 Task: Search for emails in the 'friends' folder in Outlook.
Action: Mouse moved to (376, 9)
Screenshot: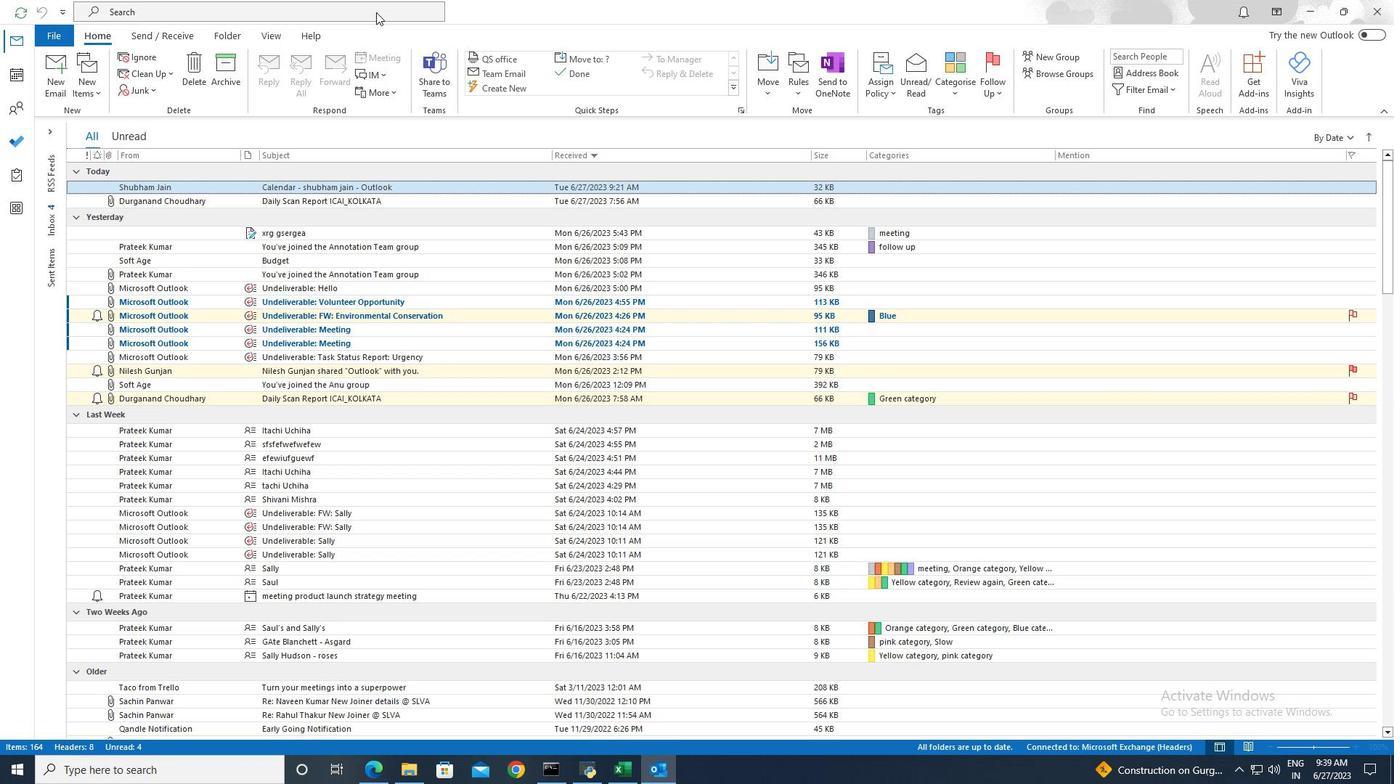 
Action: Mouse pressed left at (376, 9)
Screenshot: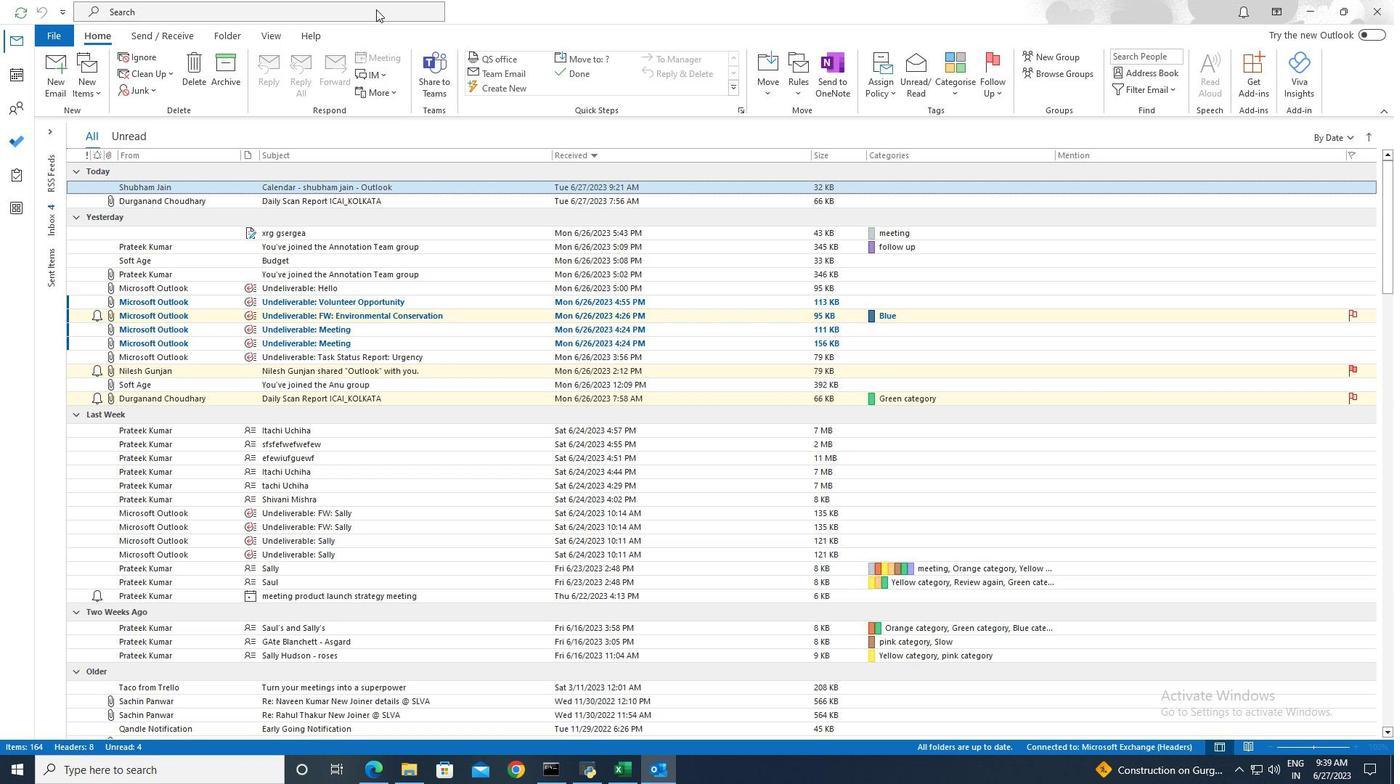 
Action: Mouse moved to (502, 10)
Screenshot: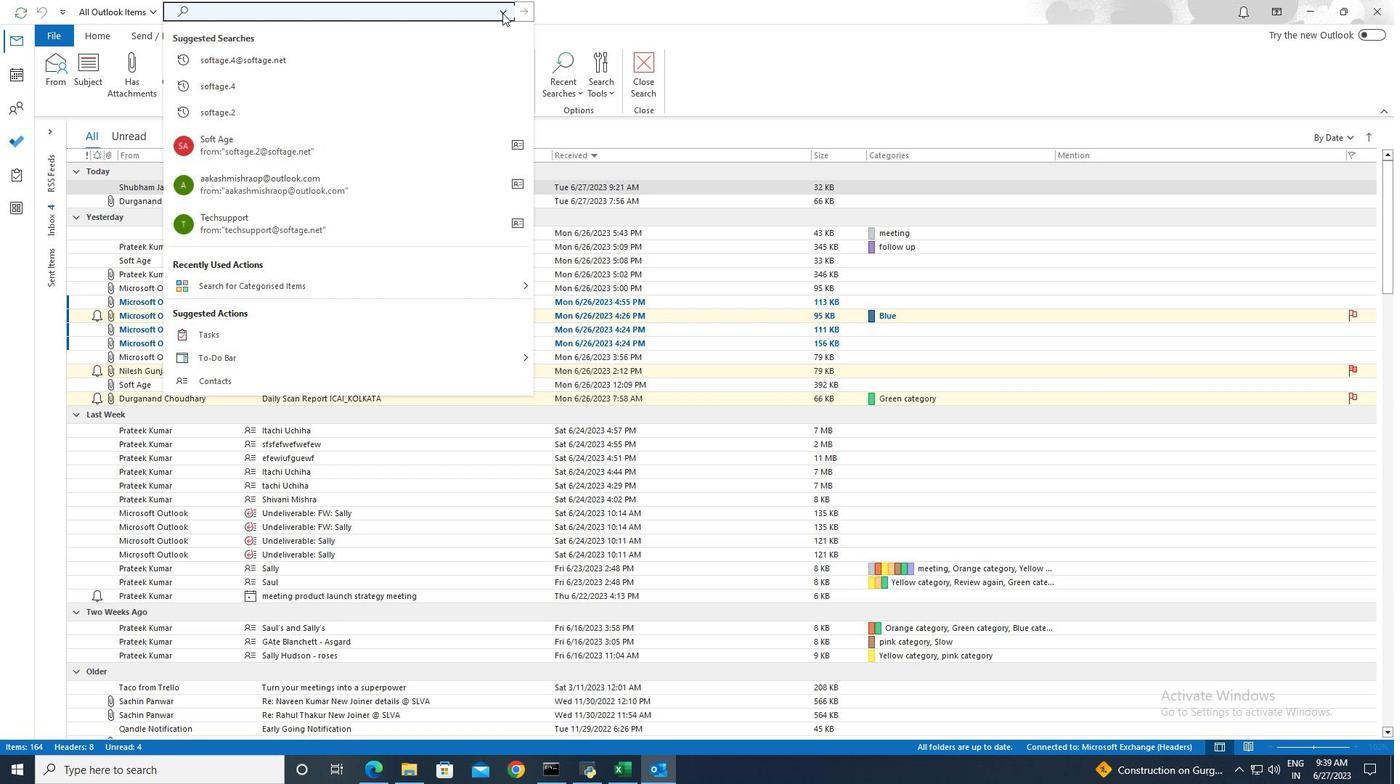 
Action: Mouse pressed left at (502, 10)
Screenshot: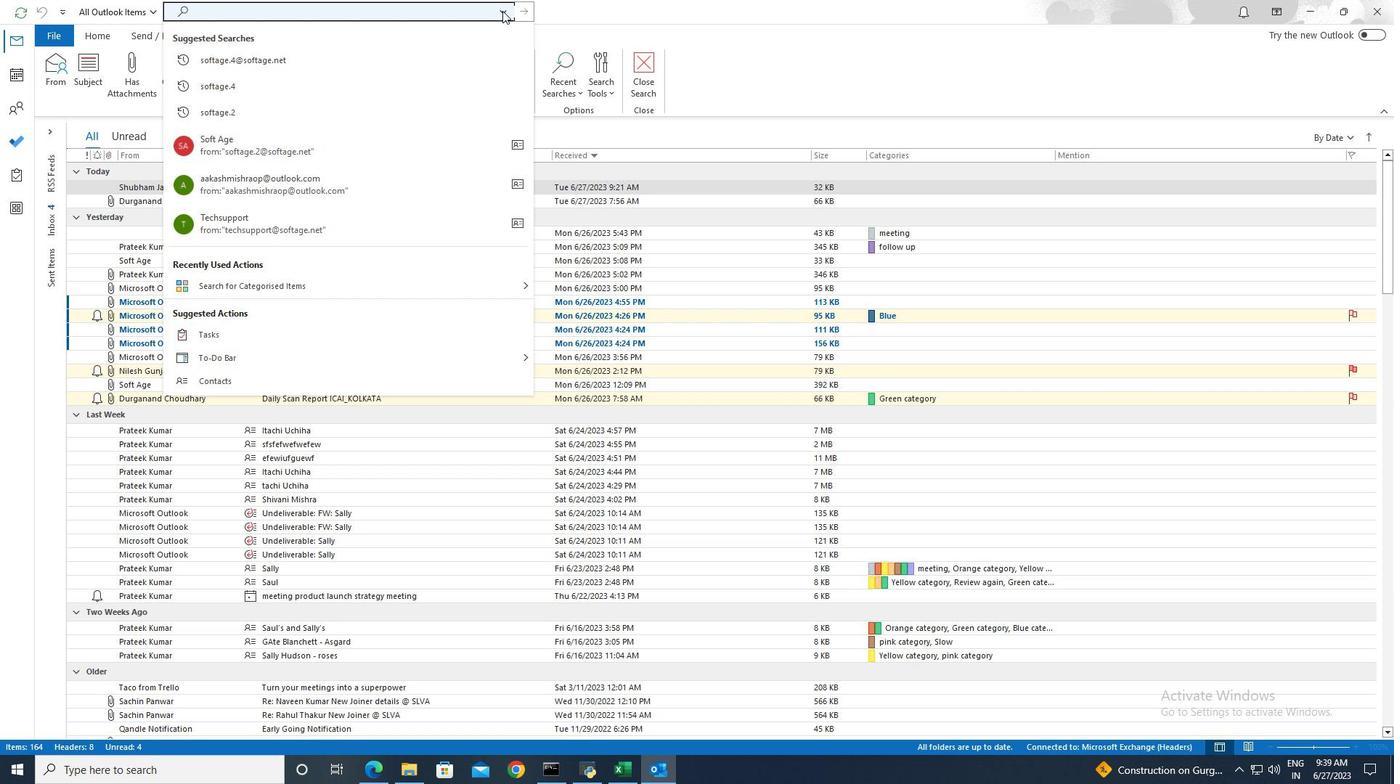 
Action: Mouse moved to (256, 270)
Screenshot: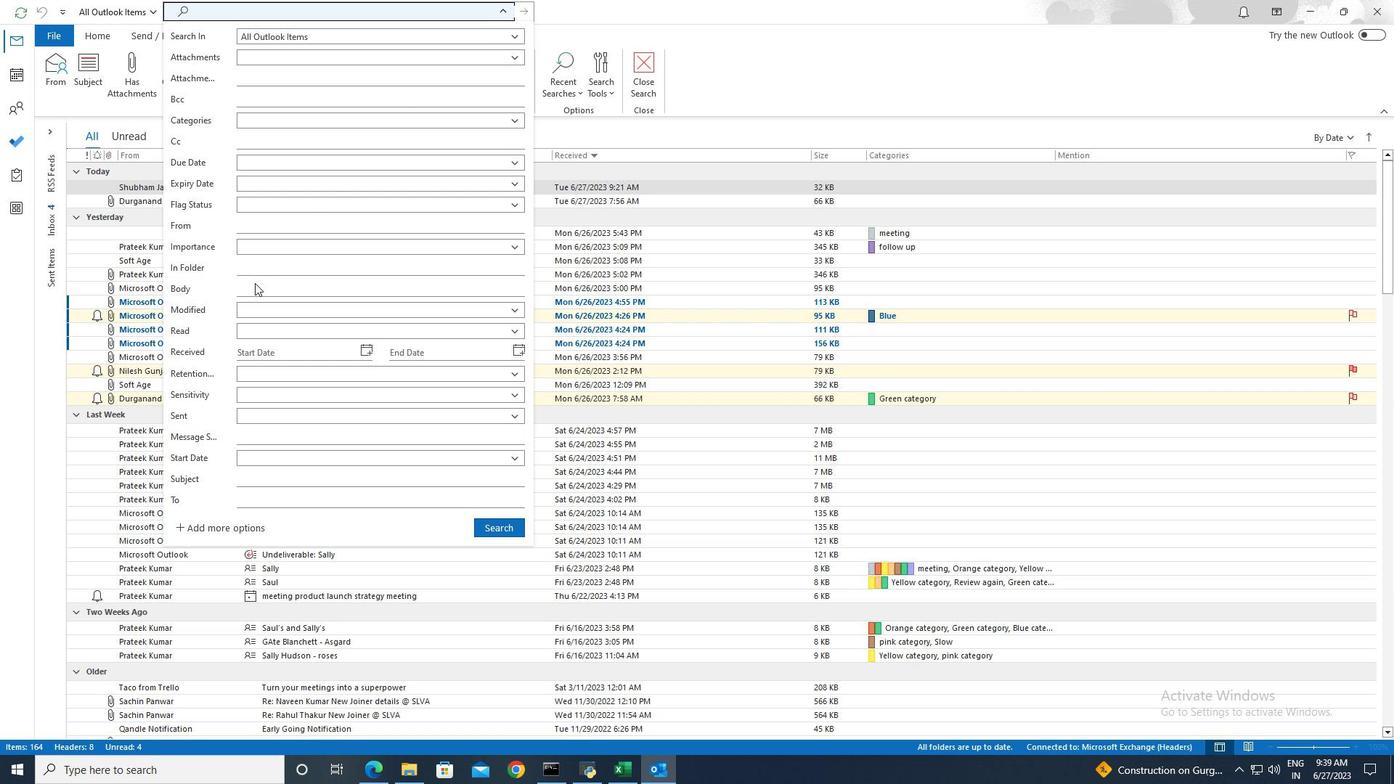 
Action: Mouse pressed left at (256, 270)
Screenshot: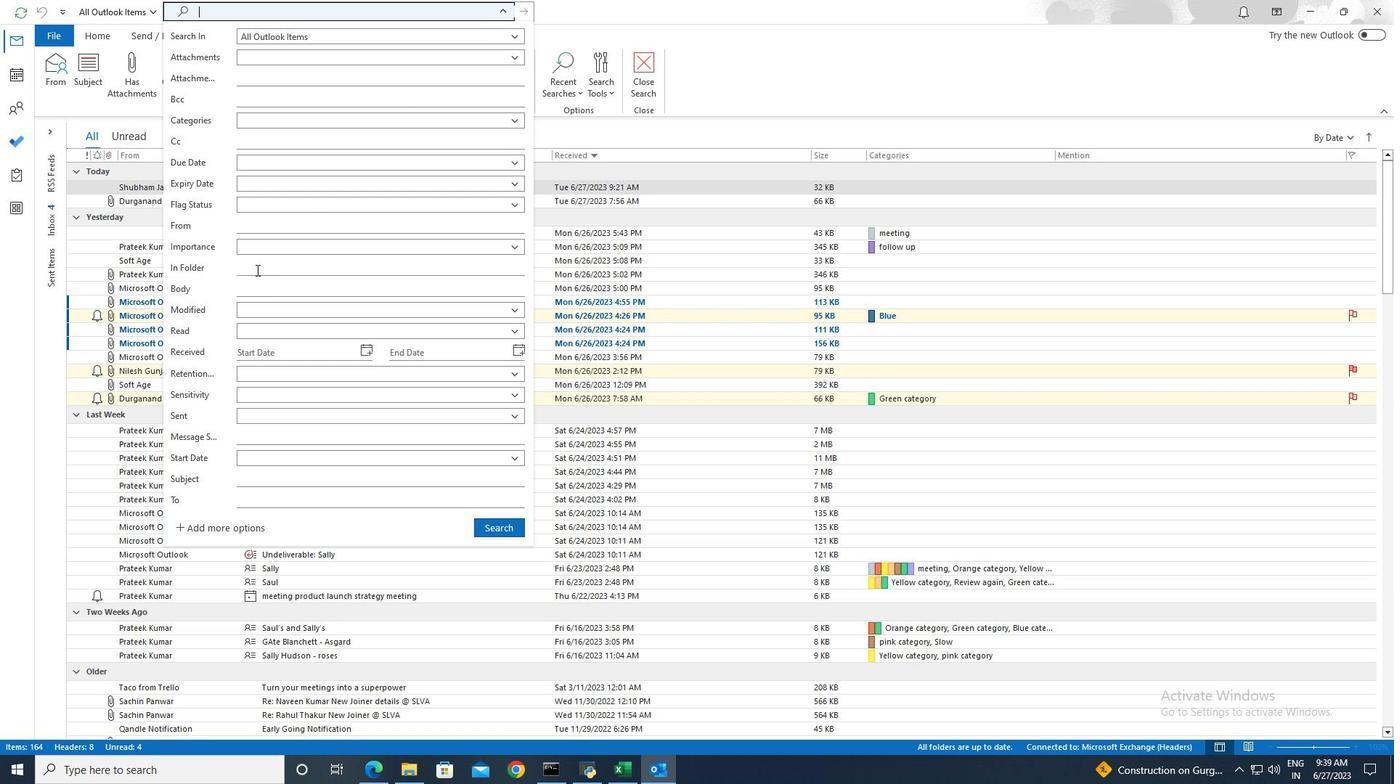 
Action: Key pressed friends
Screenshot: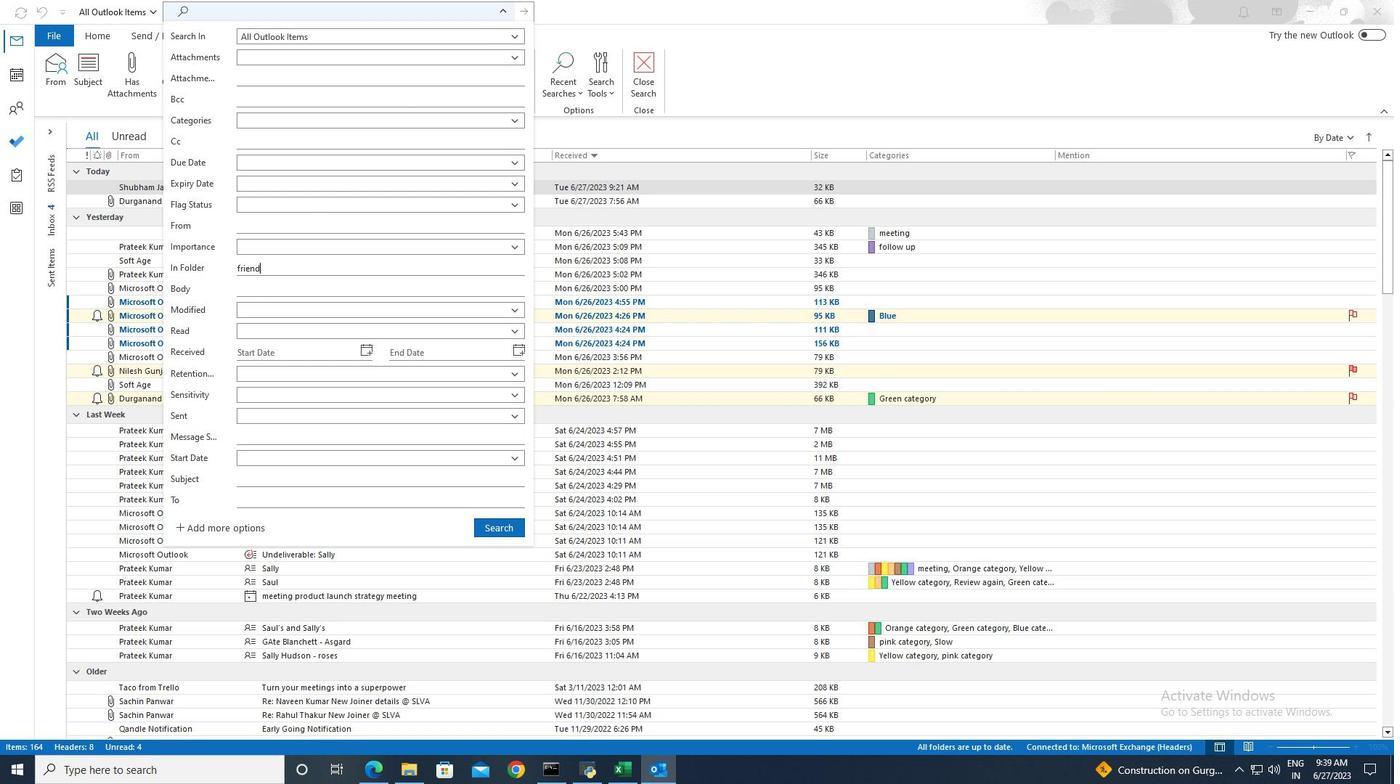 
Action: Mouse moved to (504, 524)
Screenshot: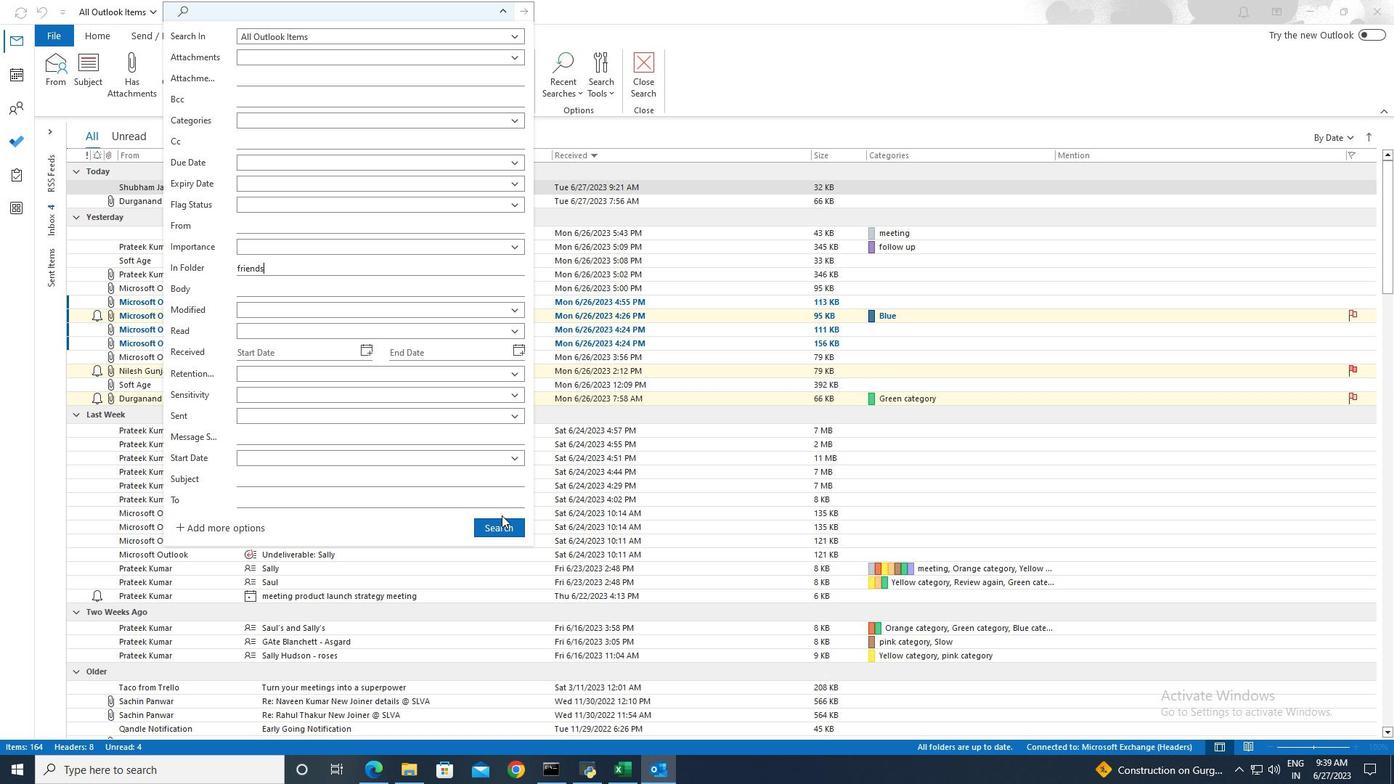 
Action: Mouse pressed left at (504, 524)
Screenshot: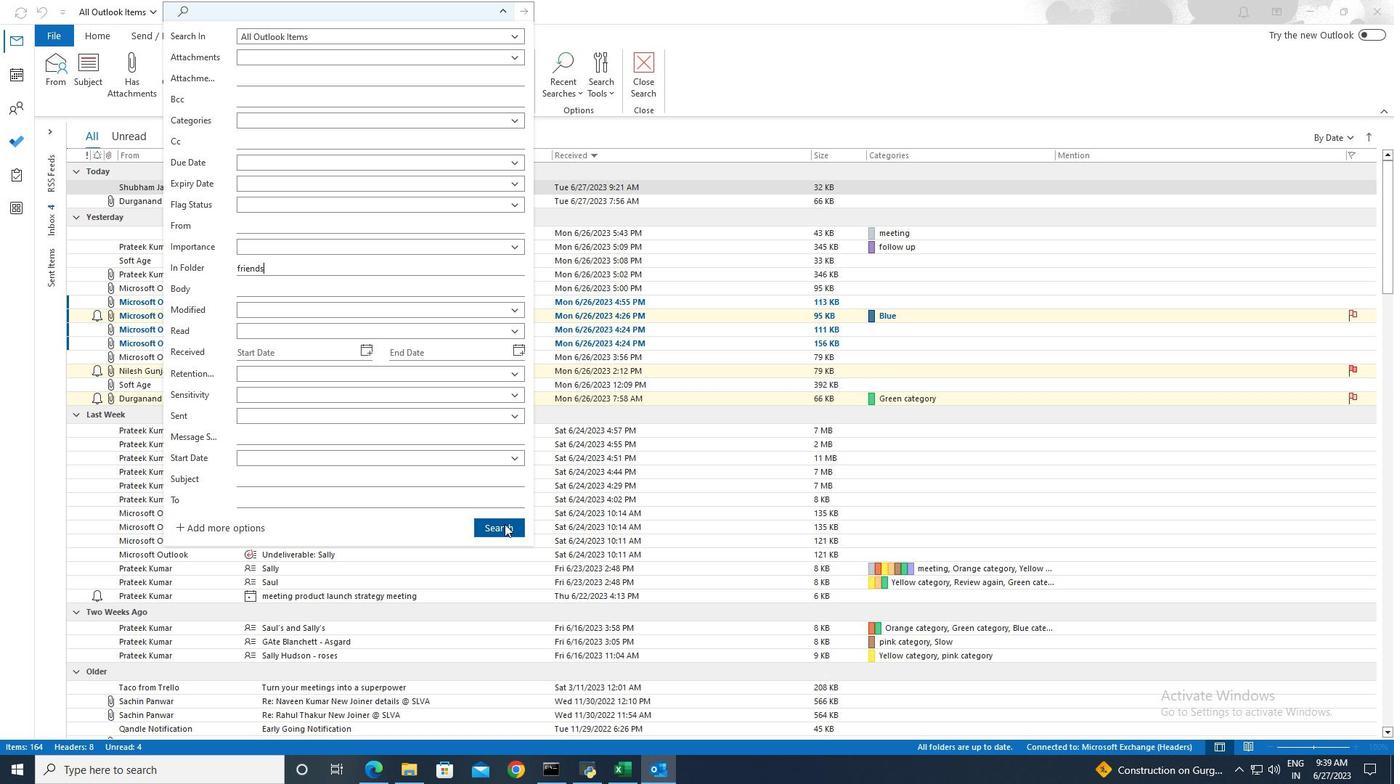 
